 Task: Create Workspace Alternative Dispute Resolution Services Workspace description Monitor and track company compliance with government regulations. Workspace type Marketing 
Action: Mouse moved to (303, 63)
Screenshot: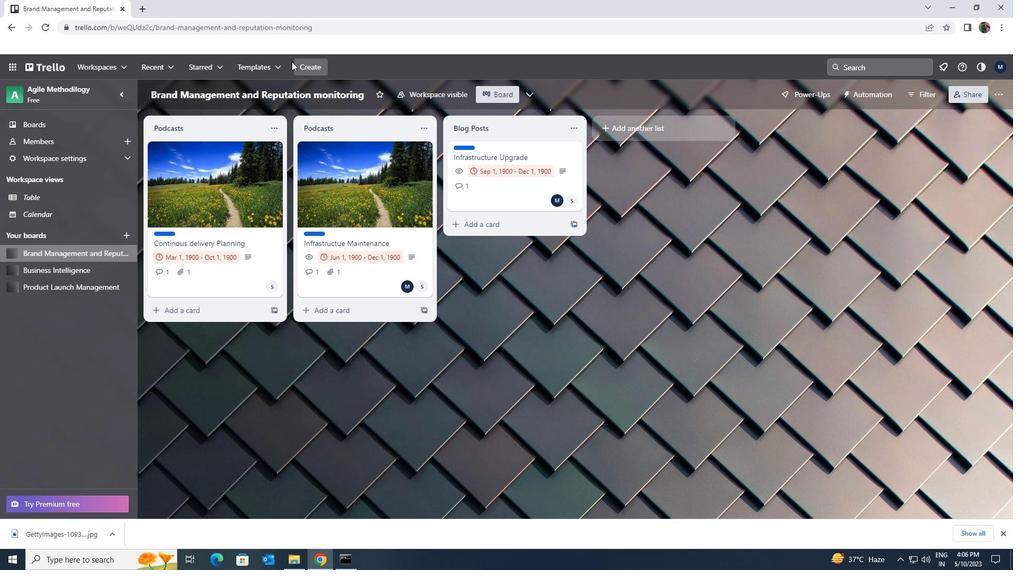 
Action: Mouse pressed left at (303, 63)
Screenshot: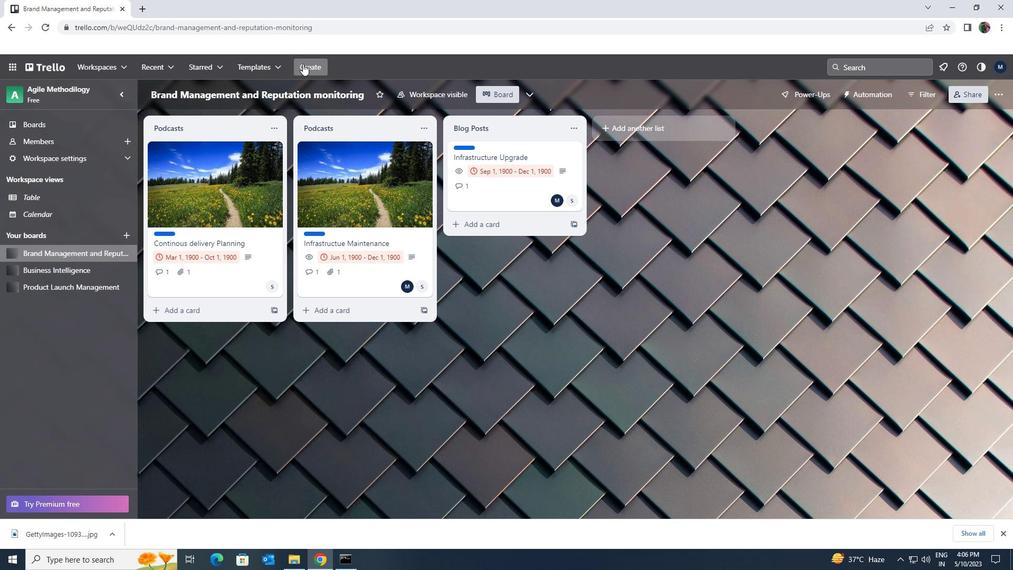 
Action: Mouse moved to (340, 166)
Screenshot: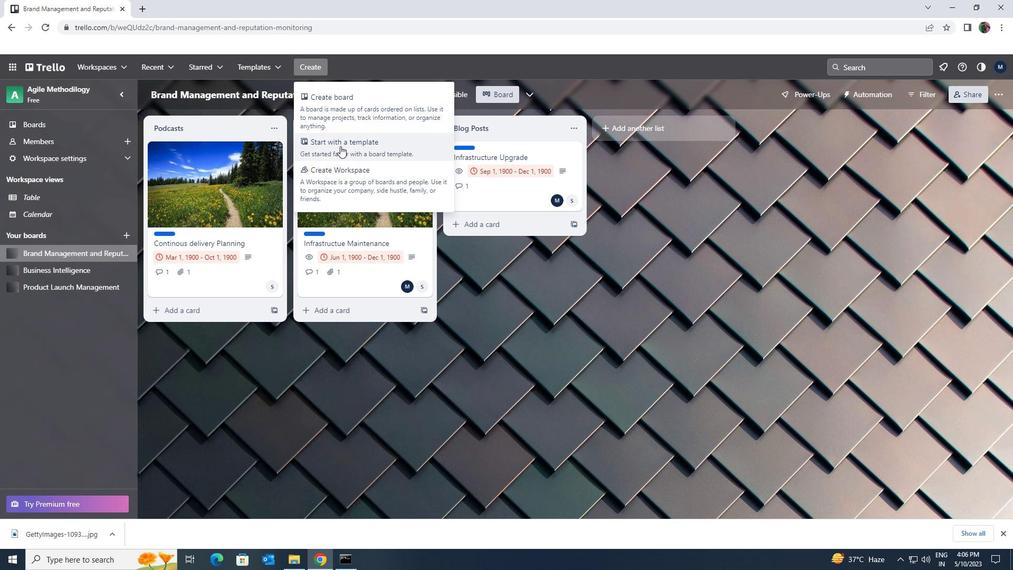 
Action: Mouse pressed left at (340, 166)
Screenshot: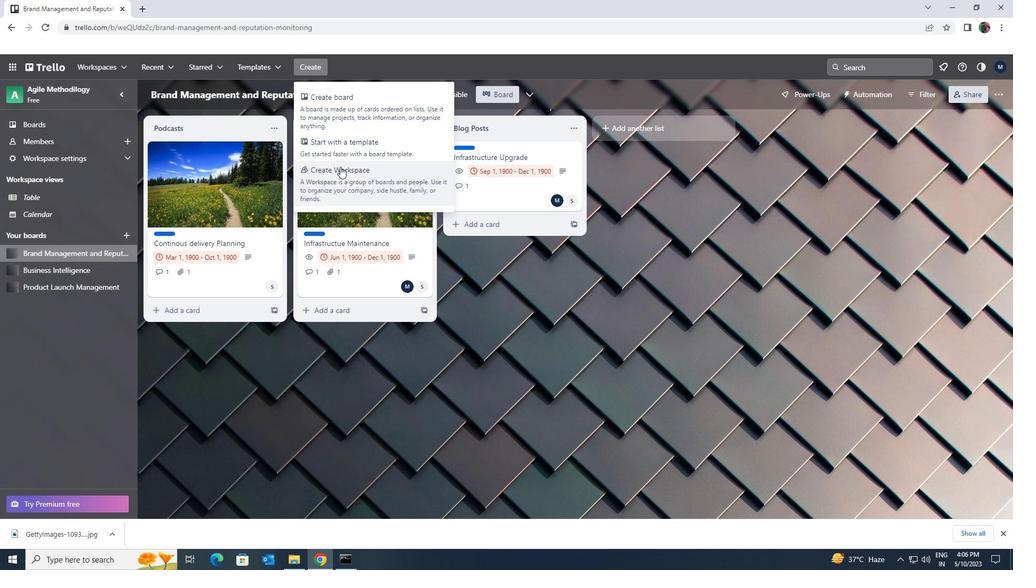 
Action: Mouse moved to (346, 202)
Screenshot: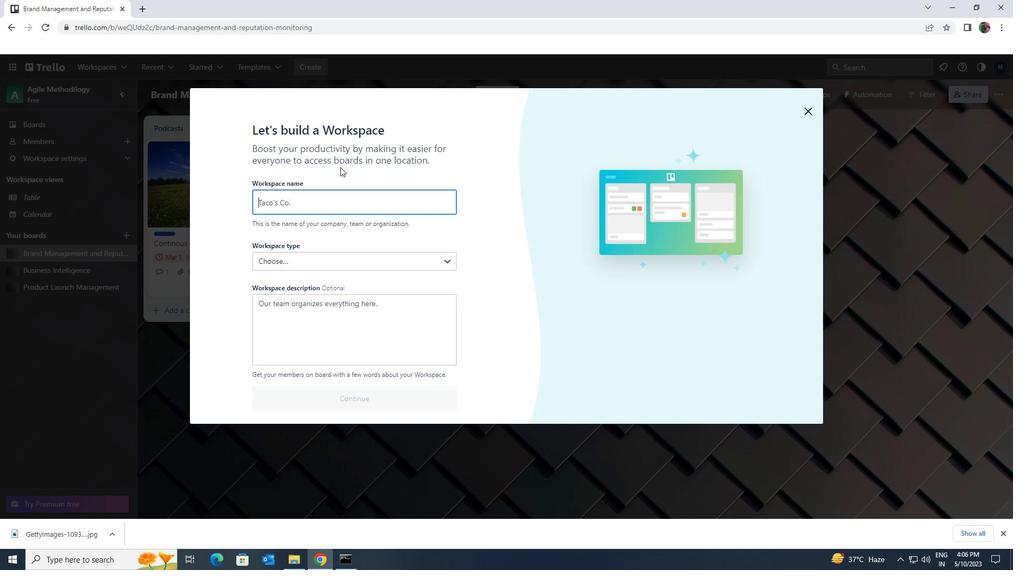 
Action: Mouse pressed left at (346, 202)
Screenshot: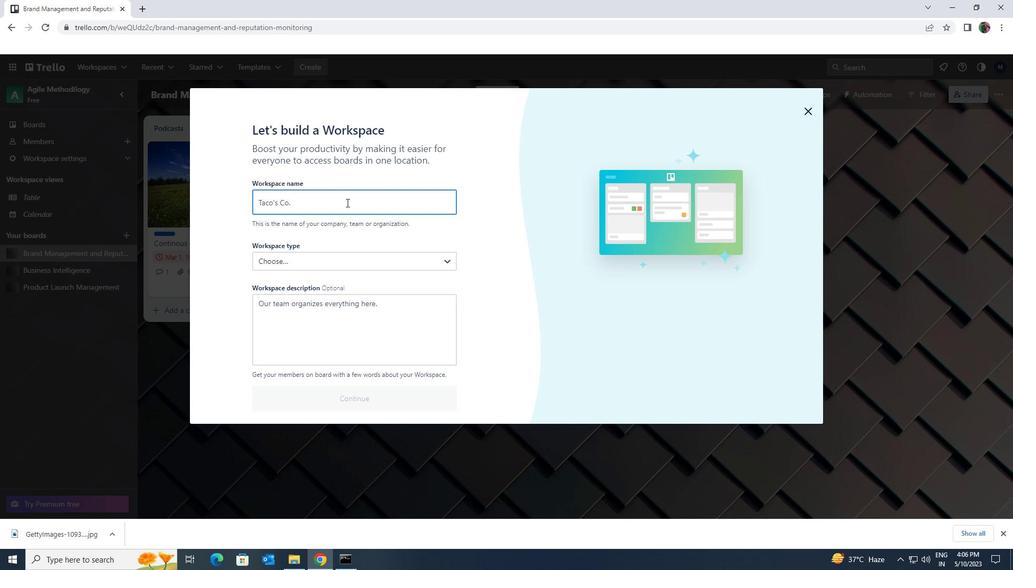 
Action: Key pressed <Key.shift><Key.shift><Key.shift><Key.shift><Key.shift><Key.shift><Key.shift><Key.shift><Key.shift><Key.shift>ALTERNATIVE<Key.space><Key.shift><Key.shift><Key.shift>DISPUTE<Key.space><Key.shift>RESOLUTION<Key.space><Key.shift>SERVICE
Screenshot: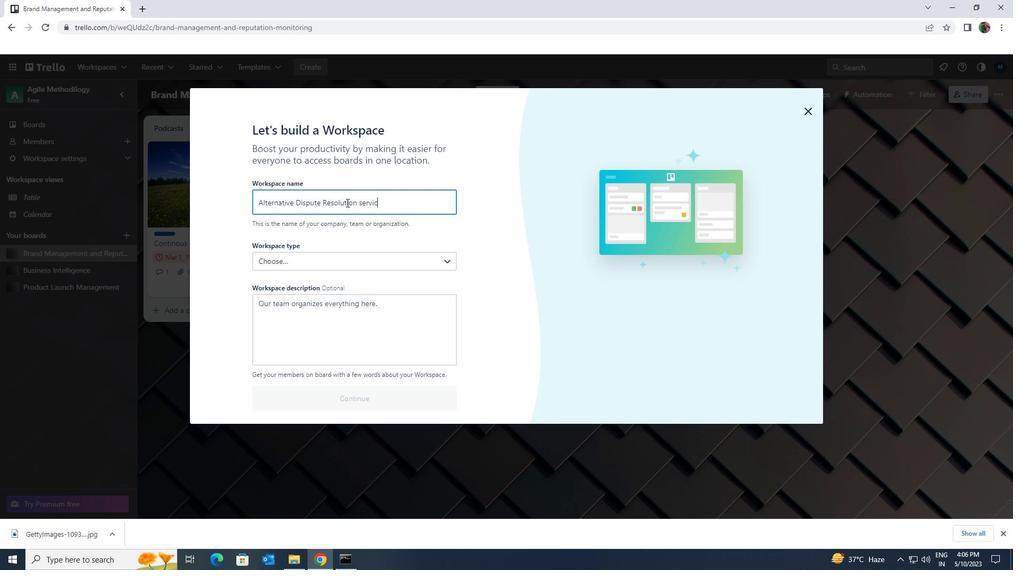 
Action: Mouse moved to (332, 324)
Screenshot: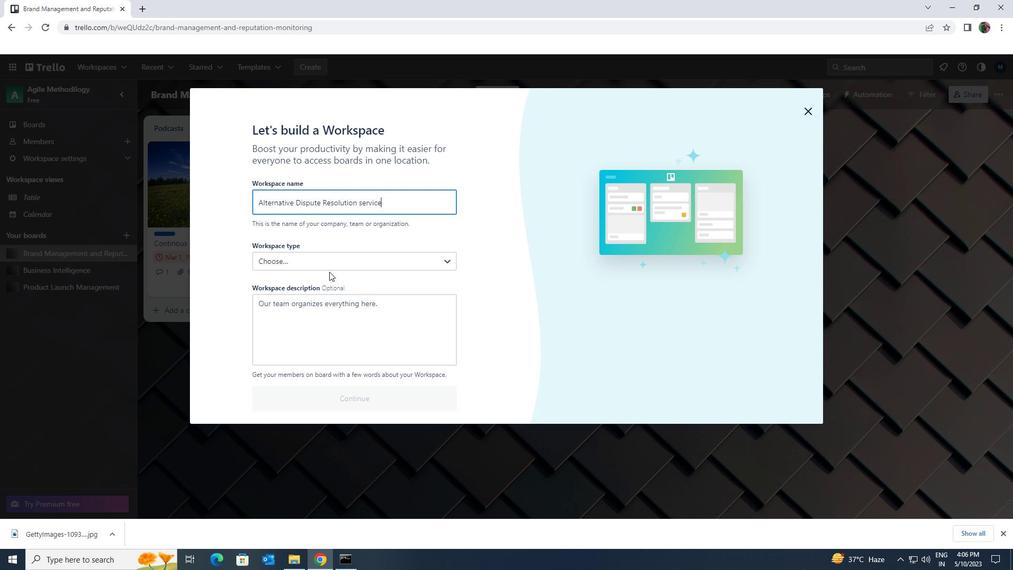 
Action: Mouse pressed left at (332, 324)
Screenshot: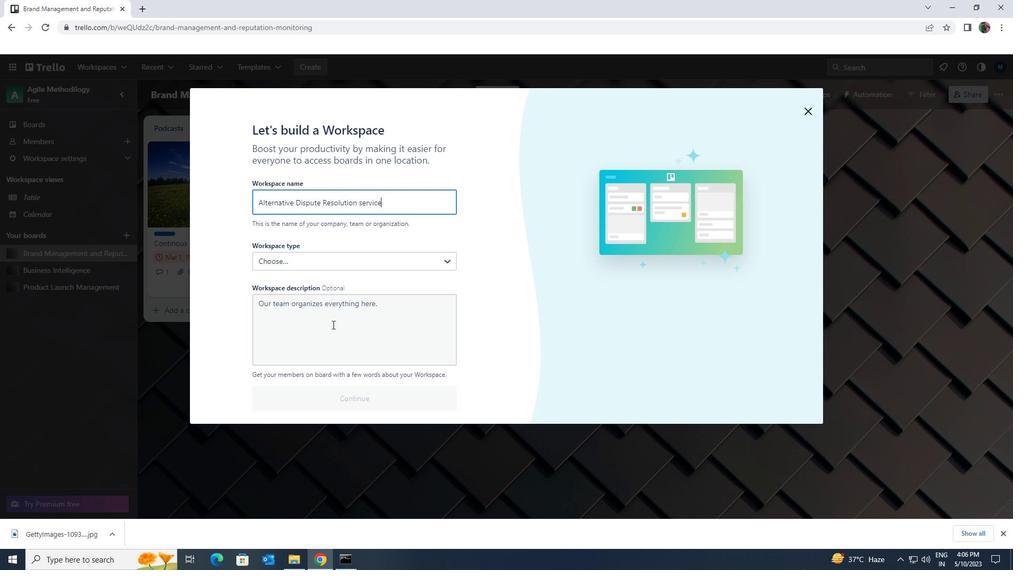 
Action: Key pressed <Key.shift>MONITOR<Key.space><Key.shift><Key.shift><Key.shift>AND<Key.space><Key.shift>TRUCK<Key.space><Key.shift>COMPANY<Key.space><Key.shift>COMPLIANCE<Key.space><Key.shift><Key.shift><Key.shift>WITH<Key.space><Key.shift>GOVERNMENT<Key.space><Key.shift>REGULATIONS<Key.space>
Screenshot: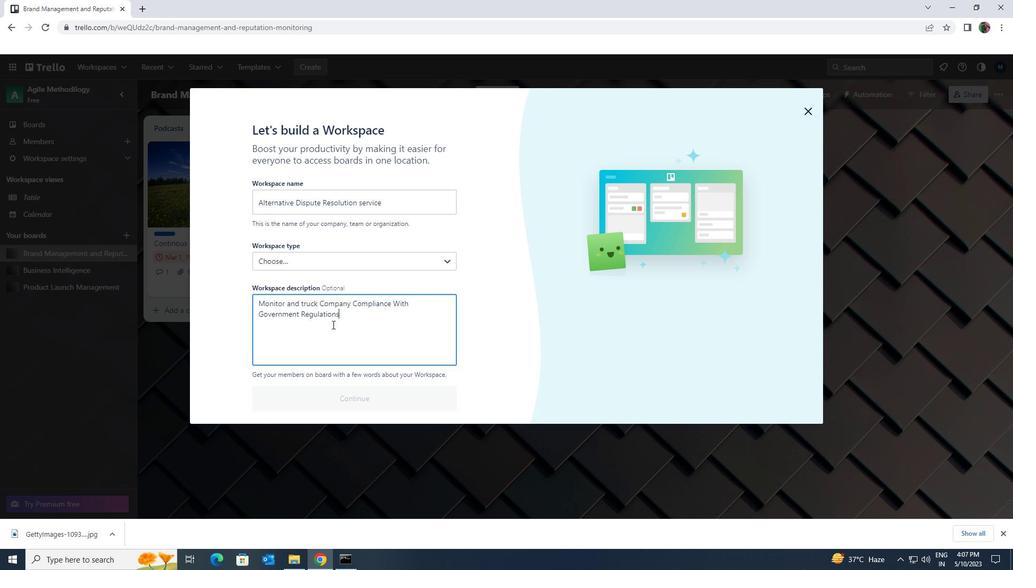 
Action: Mouse moved to (447, 262)
Screenshot: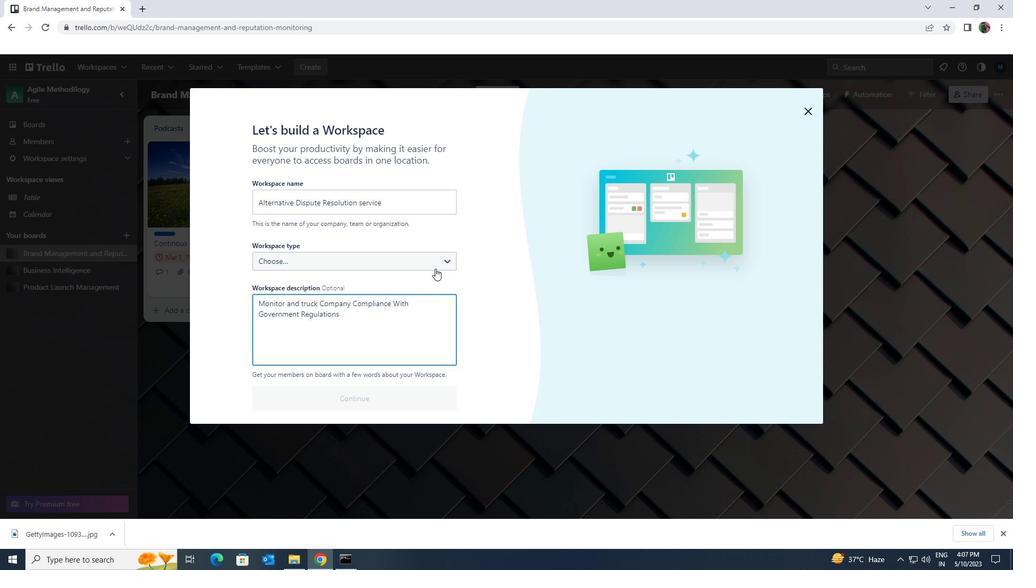
Action: Mouse pressed left at (447, 262)
Screenshot: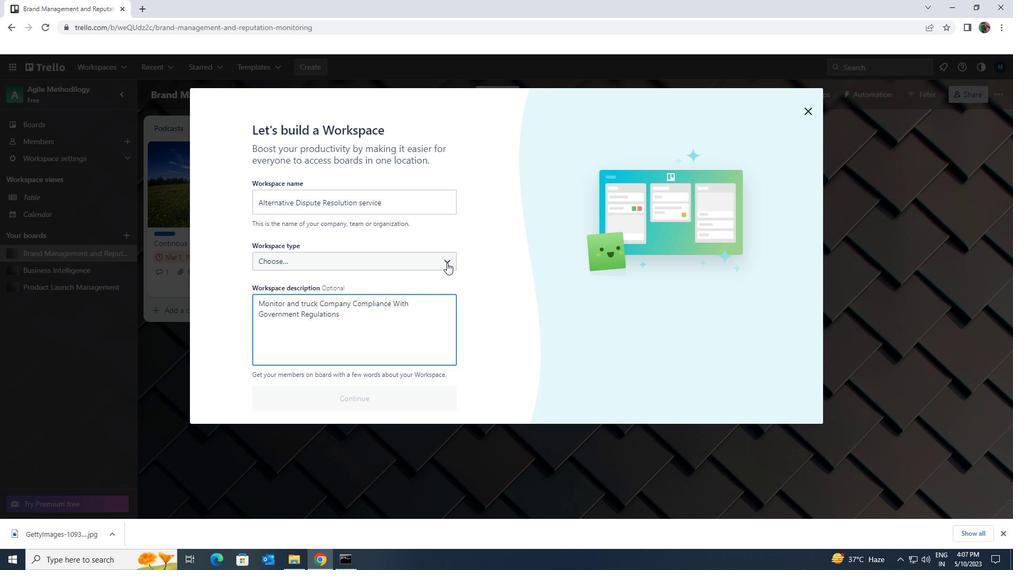 
Action: Mouse moved to (431, 316)
Screenshot: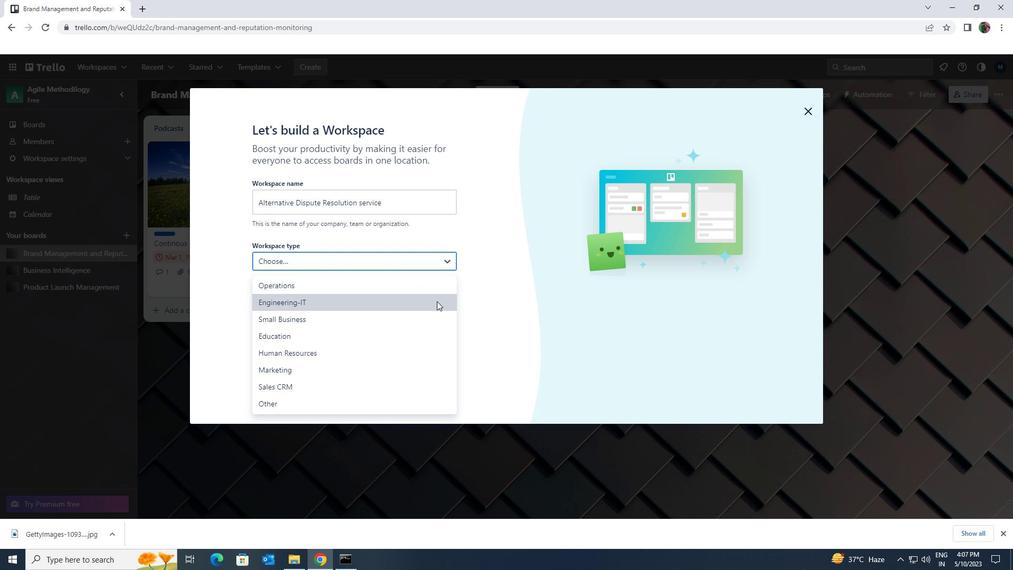 
Action: Mouse scrolled (431, 315) with delta (0, 0)
Screenshot: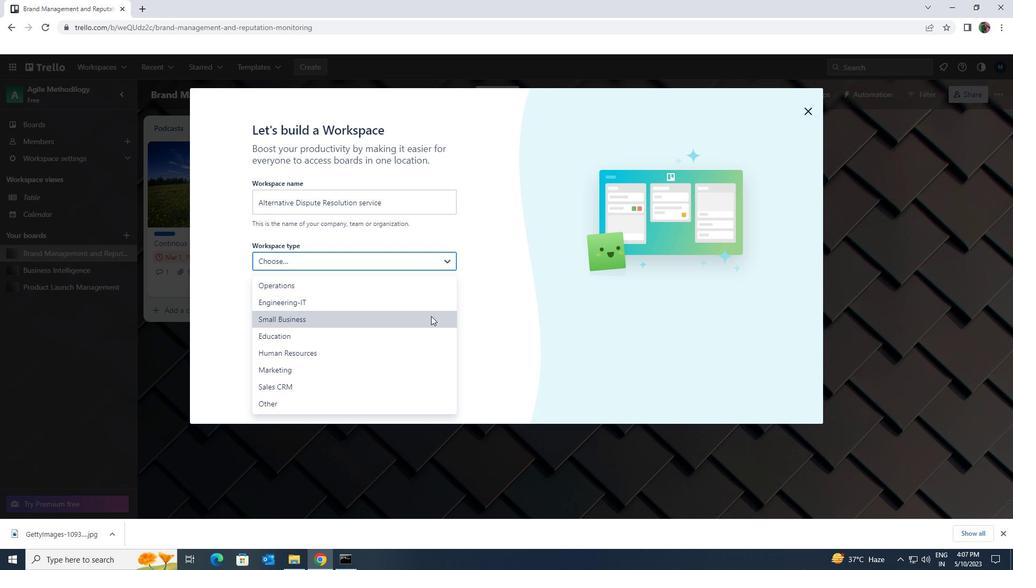 
Action: Mouse scrolled (431, 315) with delta (0, 0)
Screenshot: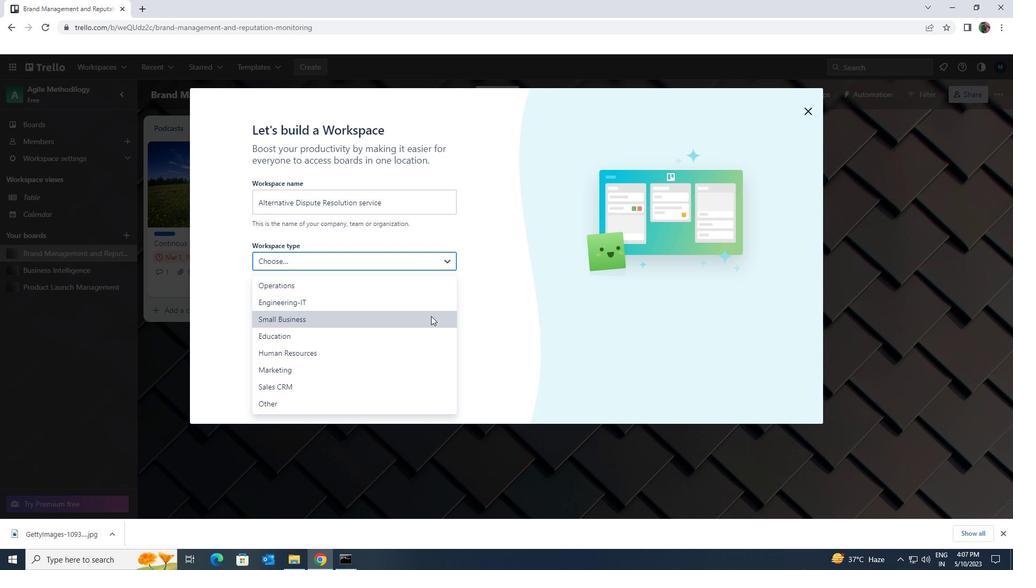 
Action: Mouse moved to (404, 364)
Screenshot: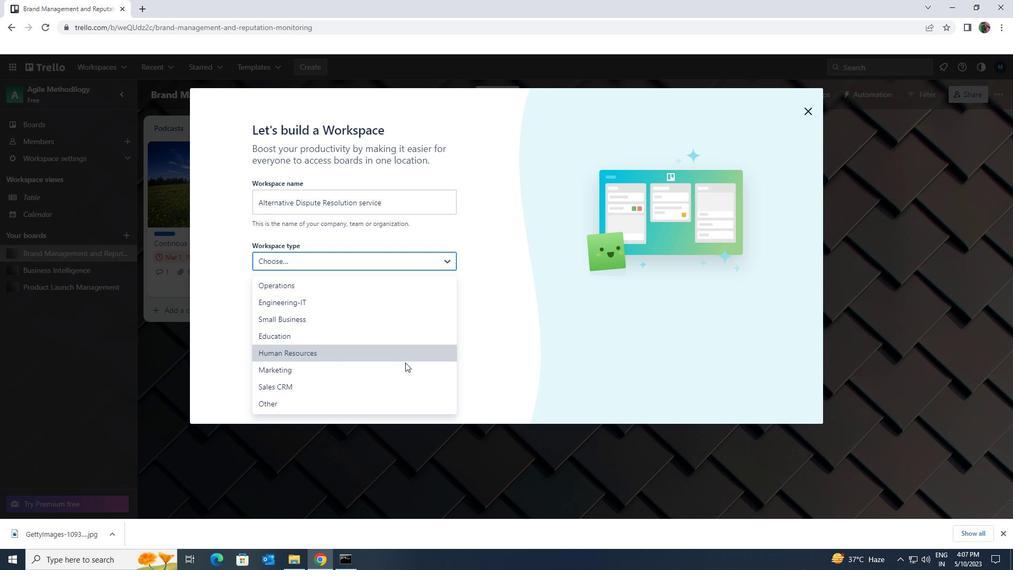 
Action: Mouse pressed left at (404, 364)
Screenshot: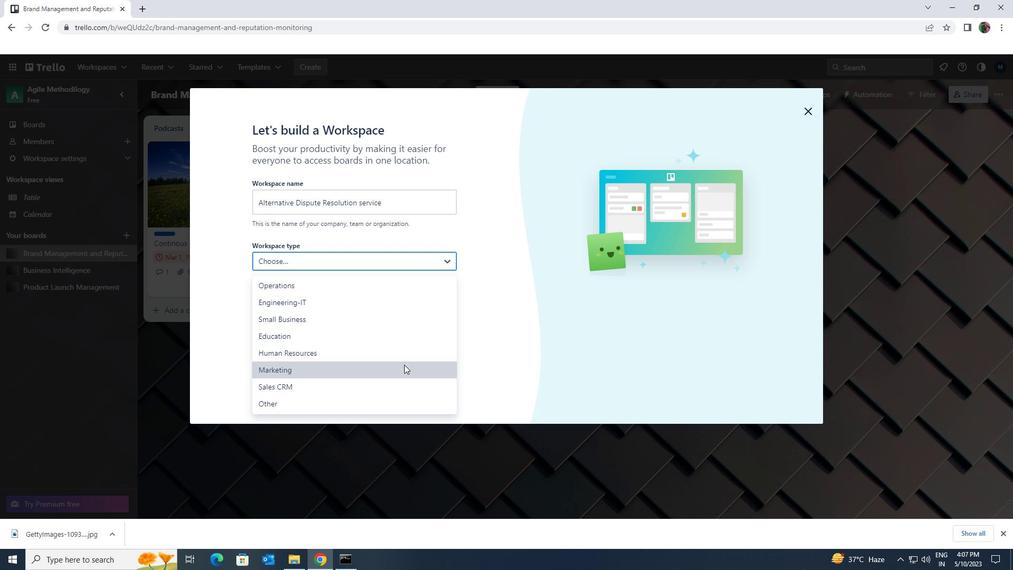 
Action: Mouse moved to (399, 394)
Screenshot: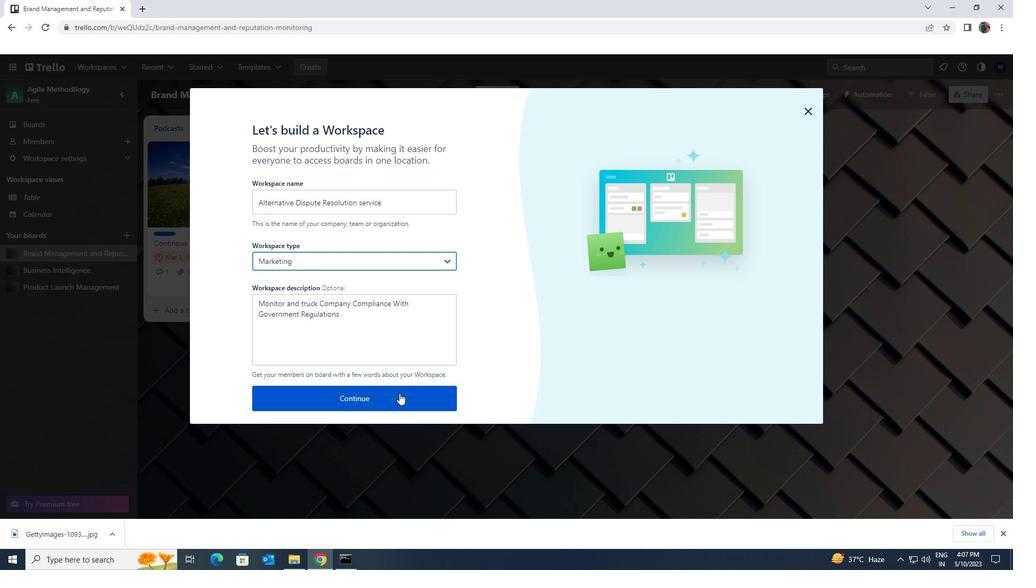 
Action: Mouse pressed left at (399, 394)
Screenshot: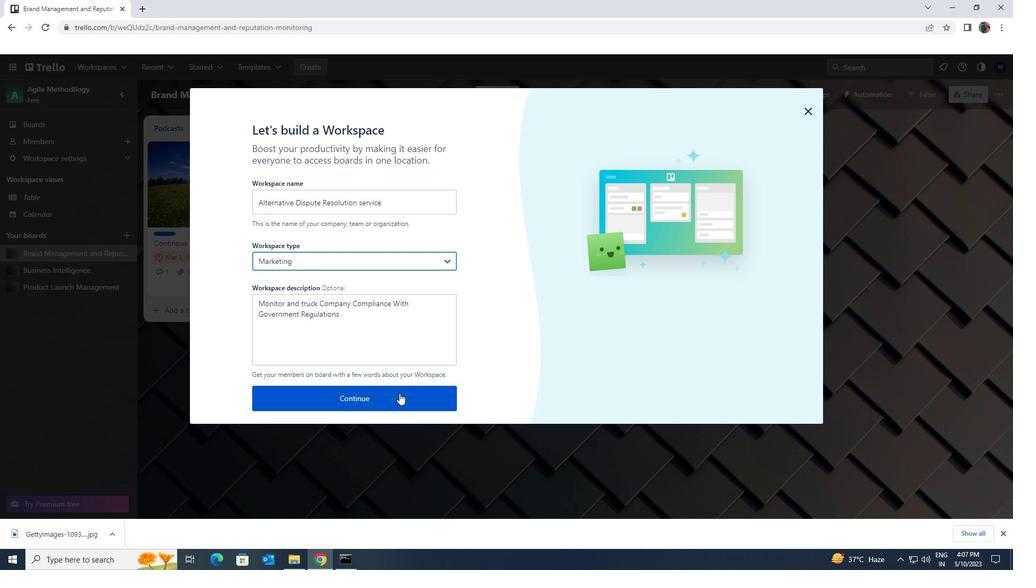 
